 Task: Change page scale size to normal.
Action: Mouse moved to (81, 134)
Screenshot: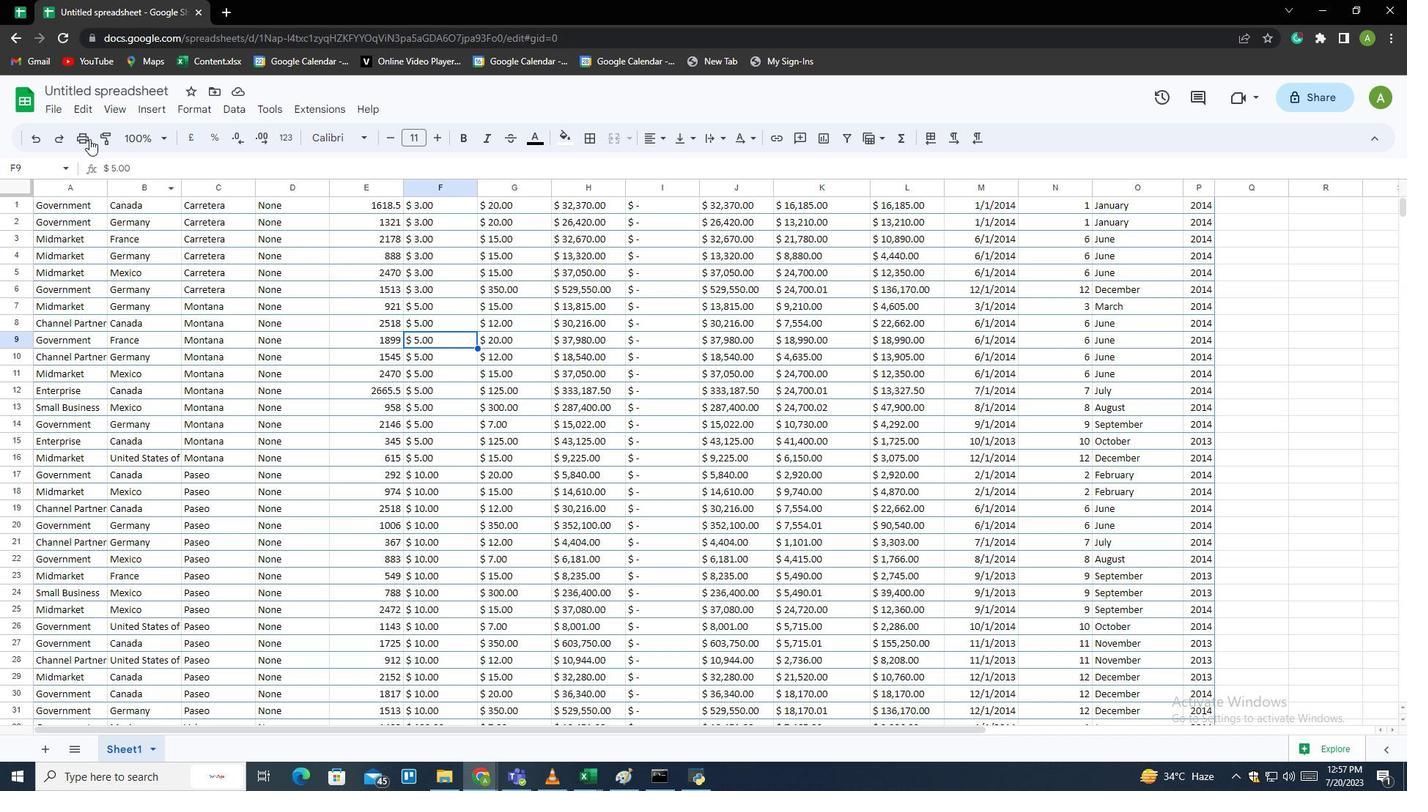 
Action: Mouse pressed left at (81, 134)
Screenshot: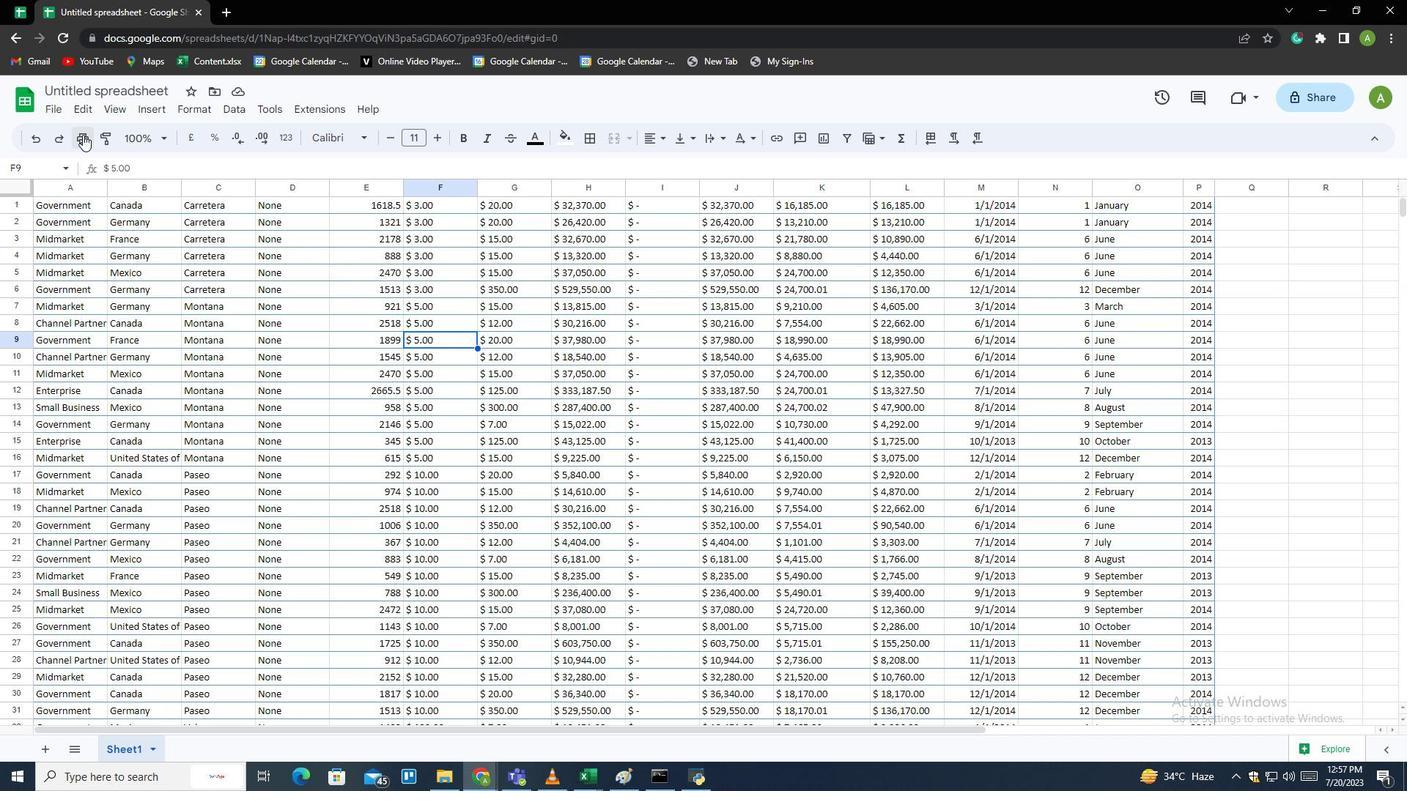 
Action: Mouse moved to (1234, 339)
Screenshot: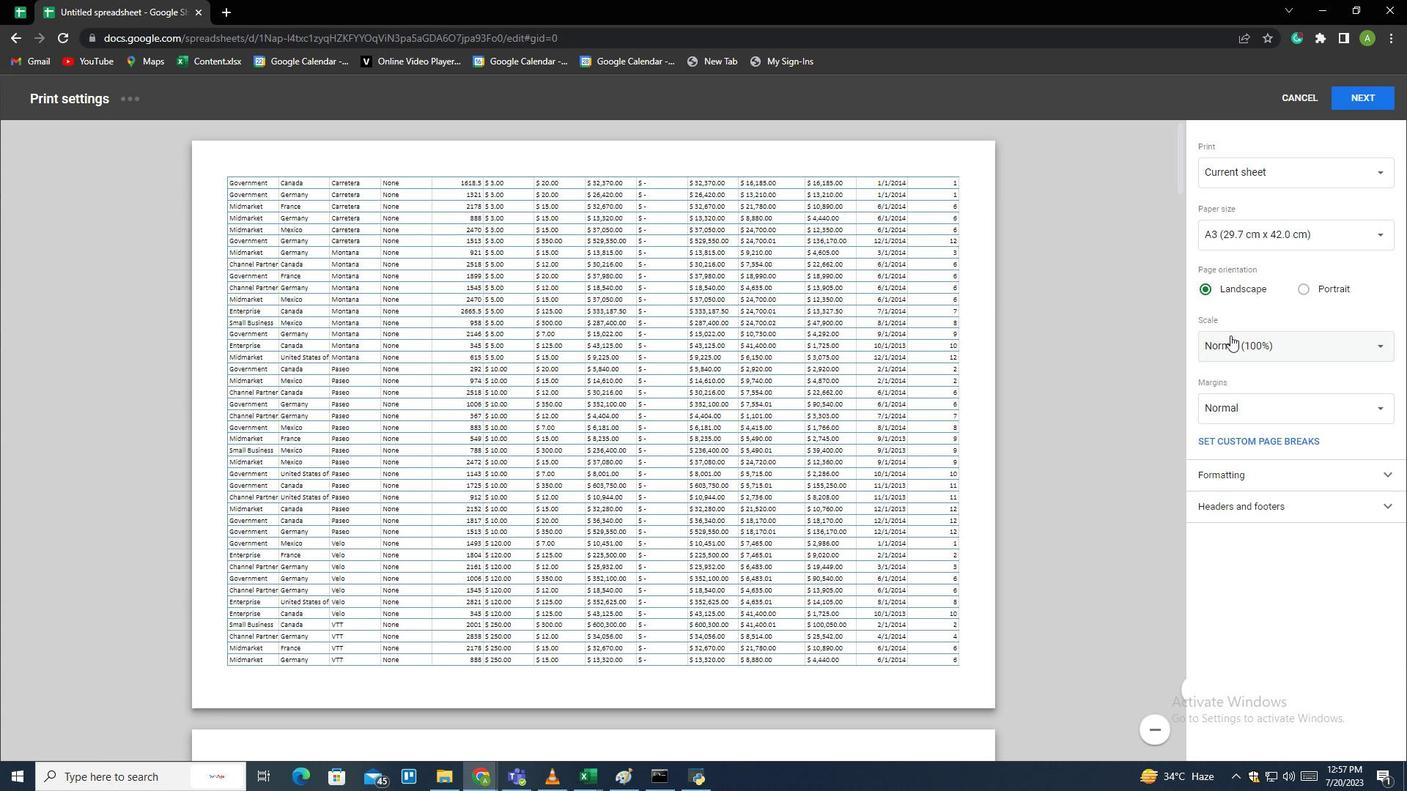 
Action: Mouse pressed left at (1234, 338)
Screenshot: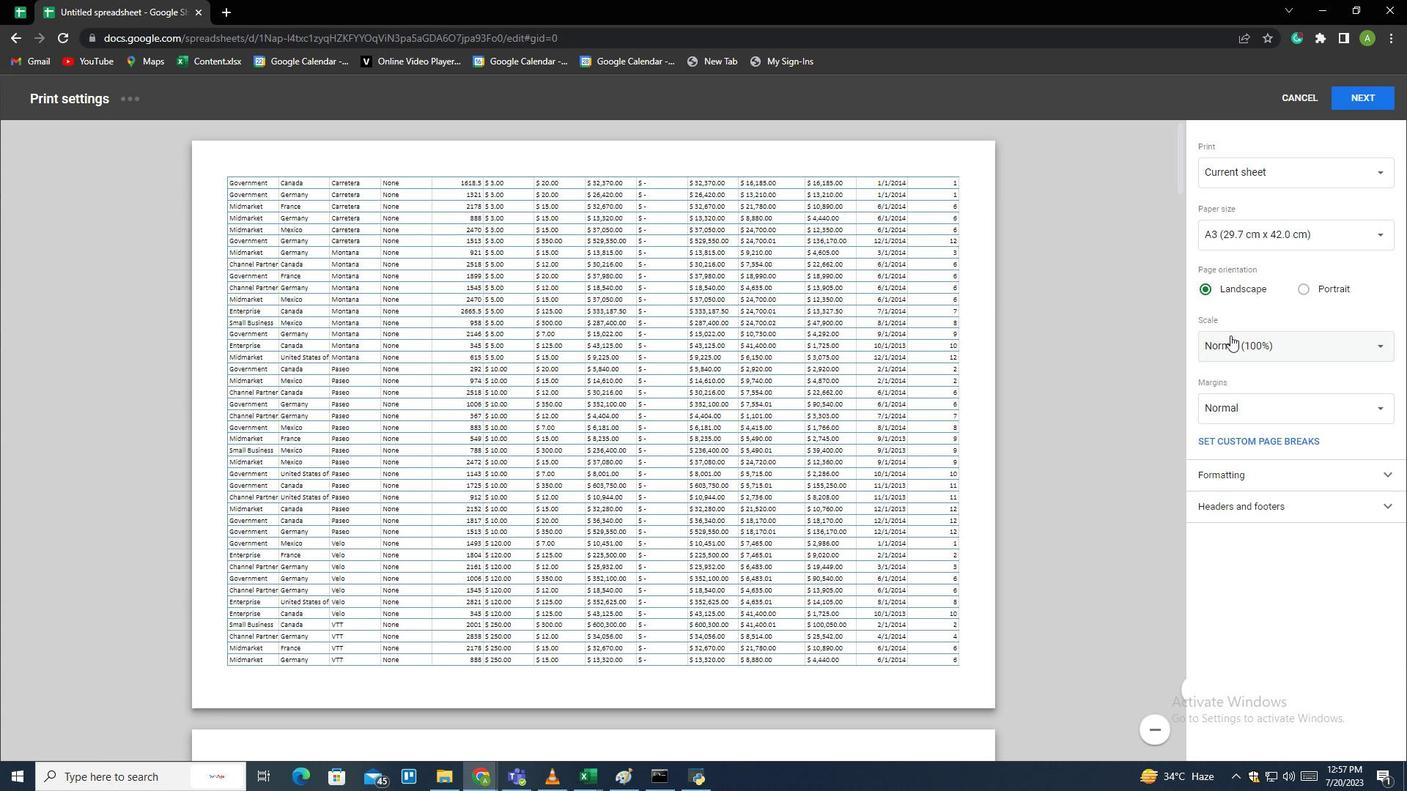 
Action: Mouse moved to (1242, 351)
Screenshot: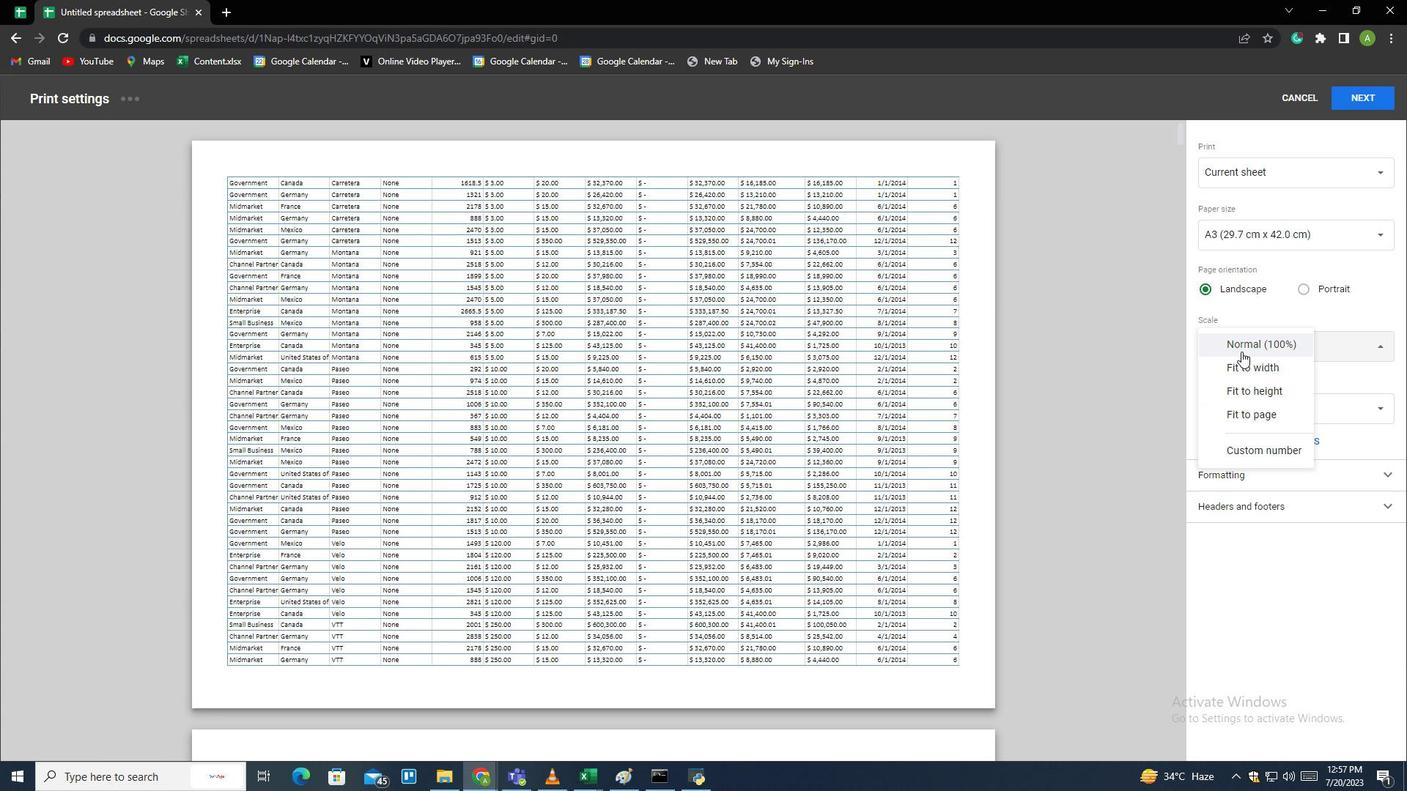 
Action: Mouse pressed left at (1242, 351)
Screenshot: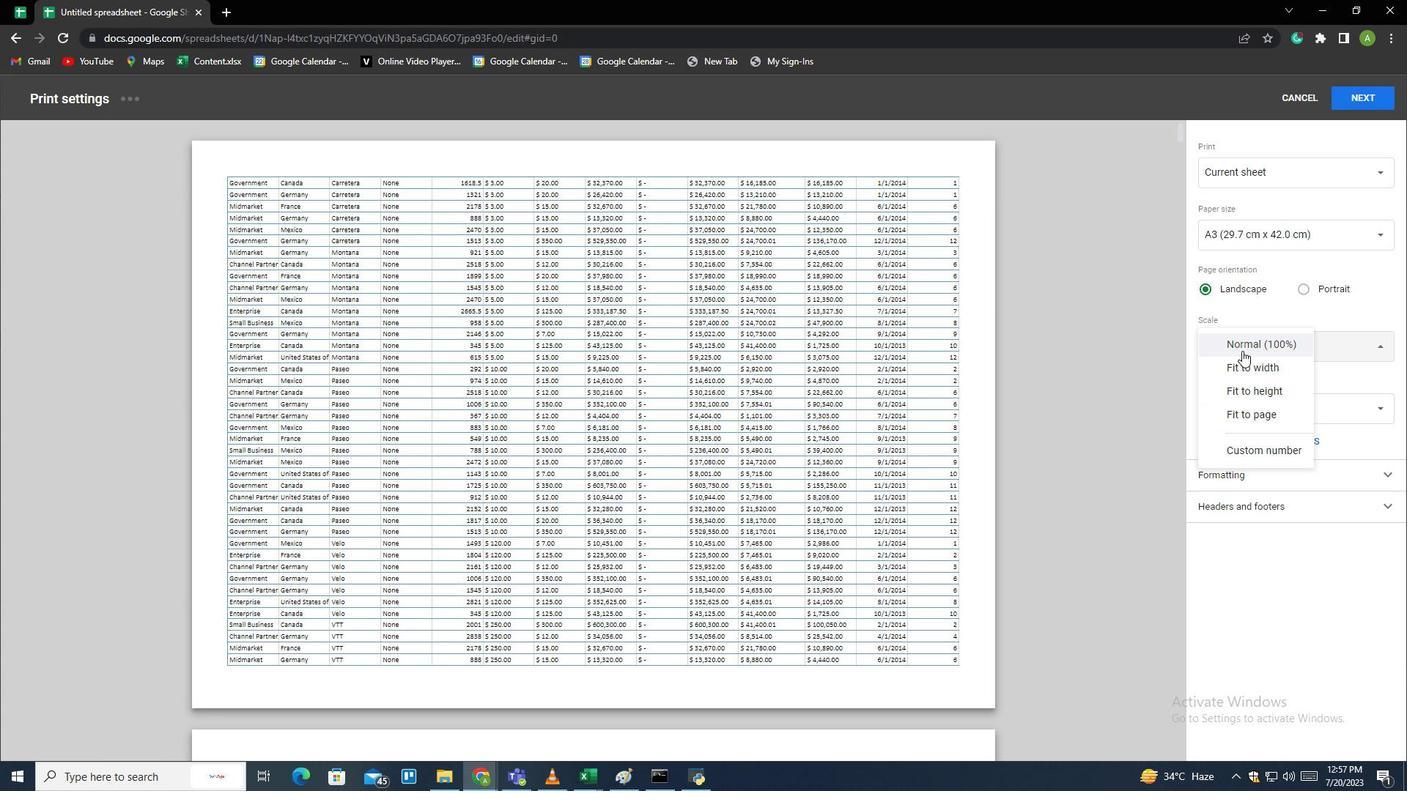 
Action: Mouse moved to (1234, 356)
Screenshot: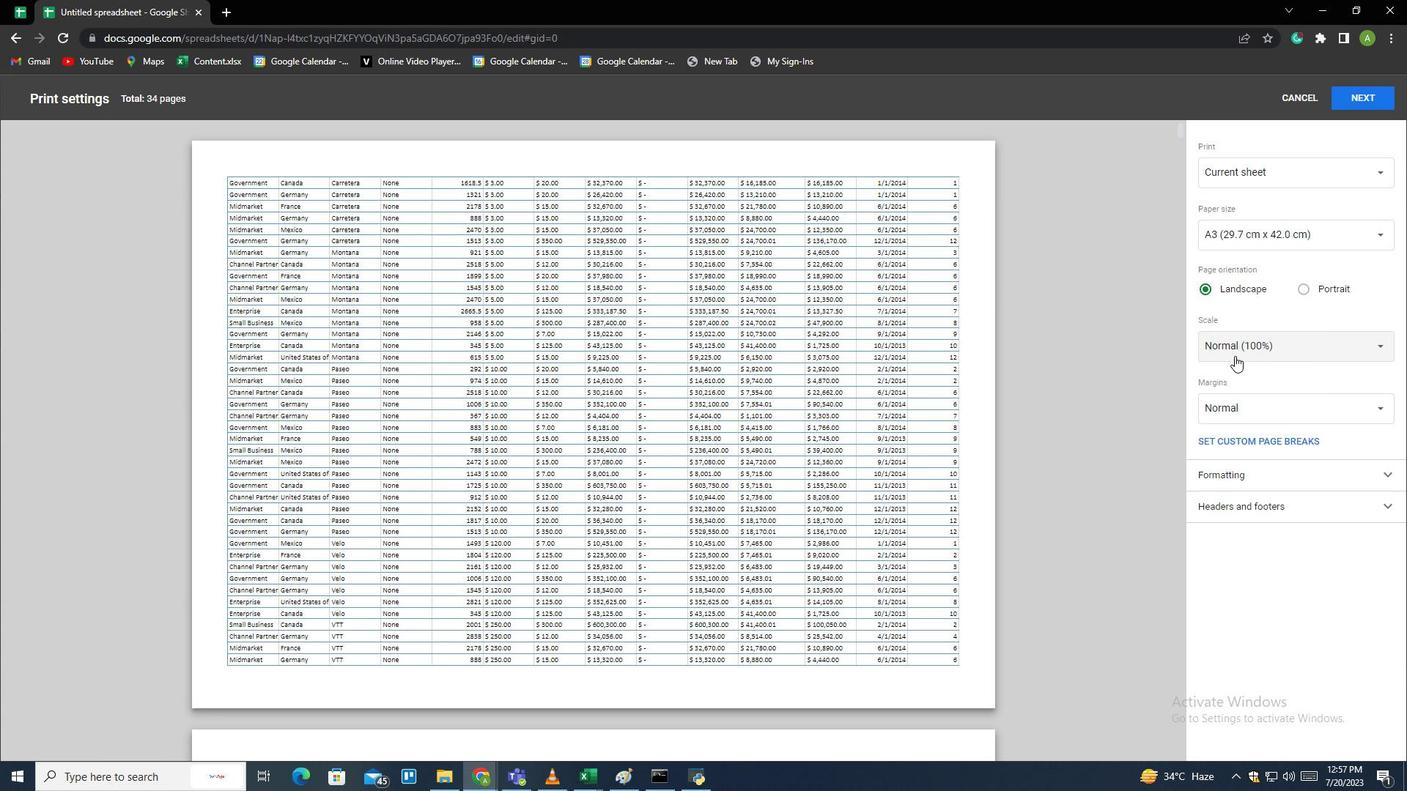
